 Task: Set the alternate calendars to Korean.
Action: Mouse moved to (823, 84)
Screenshot: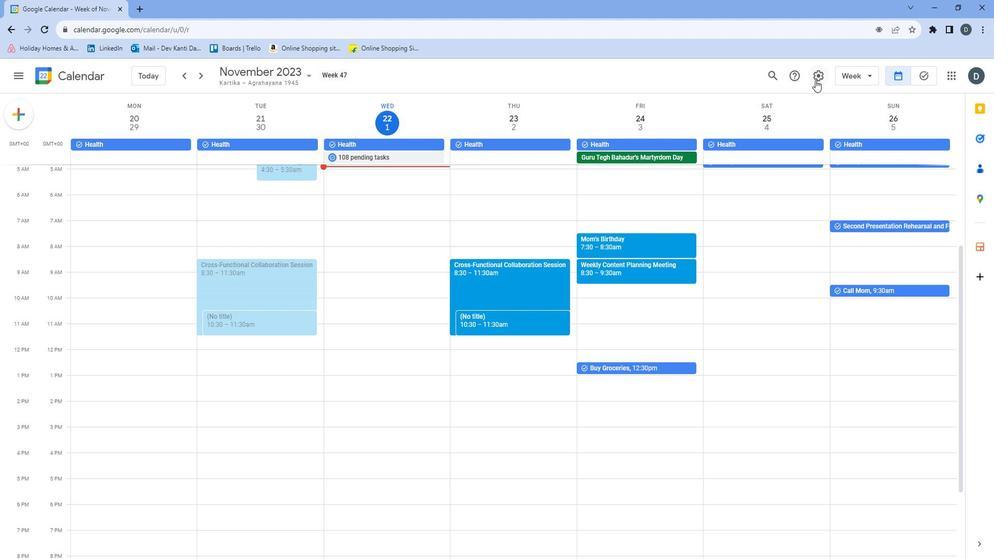 
Action: Mouse pressed left at (823, 84)
Screenshot: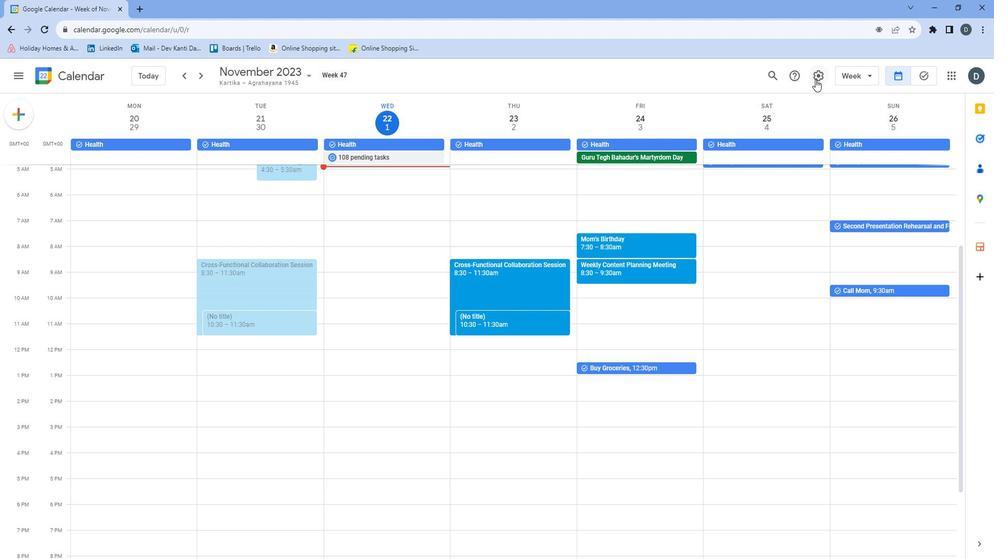 
Action: Mouse moved to (826, 99)
Screenshot: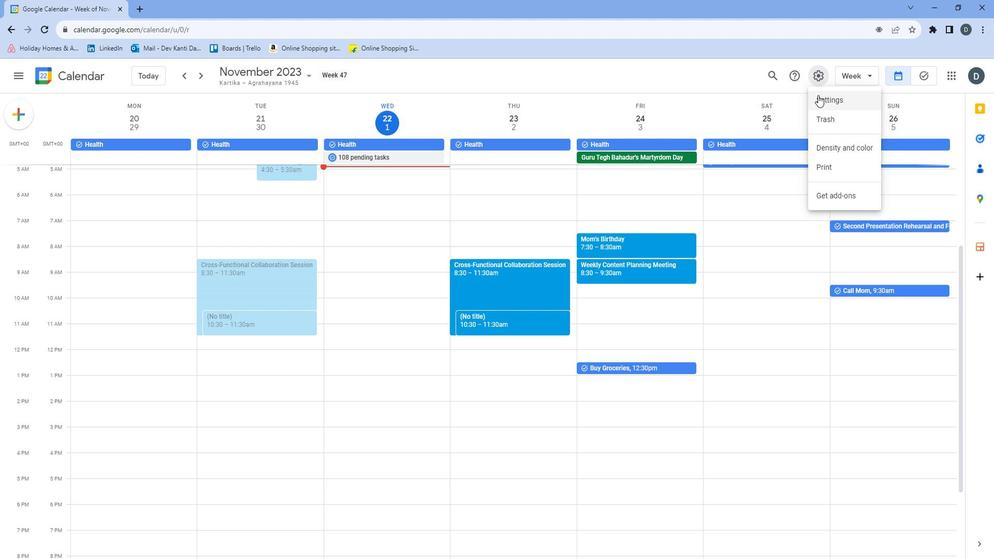 
Action: Mouse pressed left at (826, 99)
Screenshot: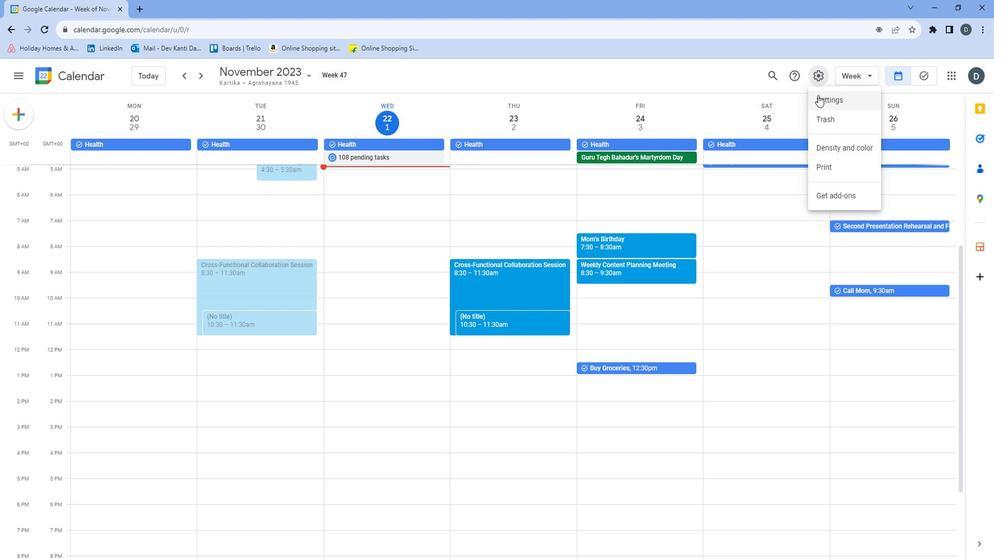 
Action: Mouse moved to (529, 332)
Screenshot: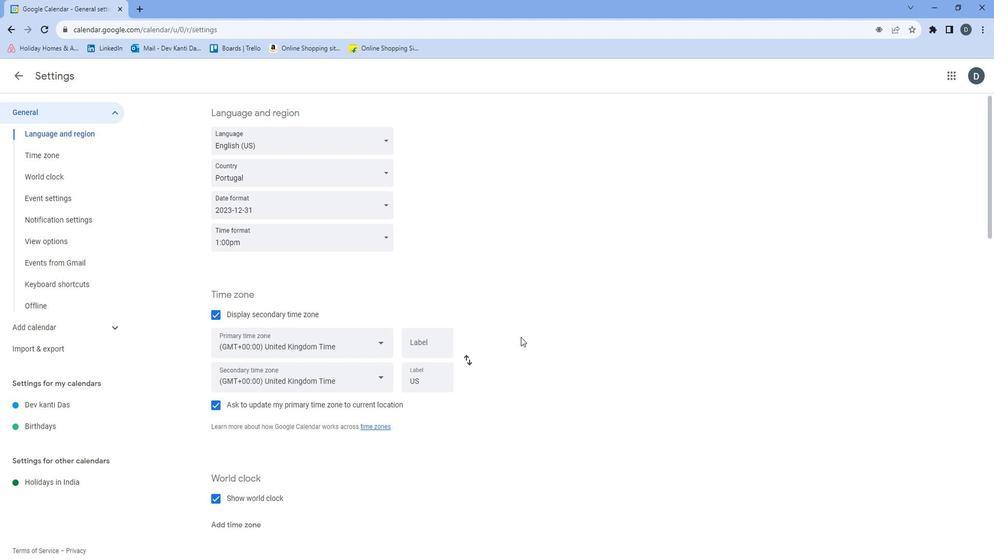 
Action: Mouse scrolled (529, 331) with delta (0, 0)
Screenshot: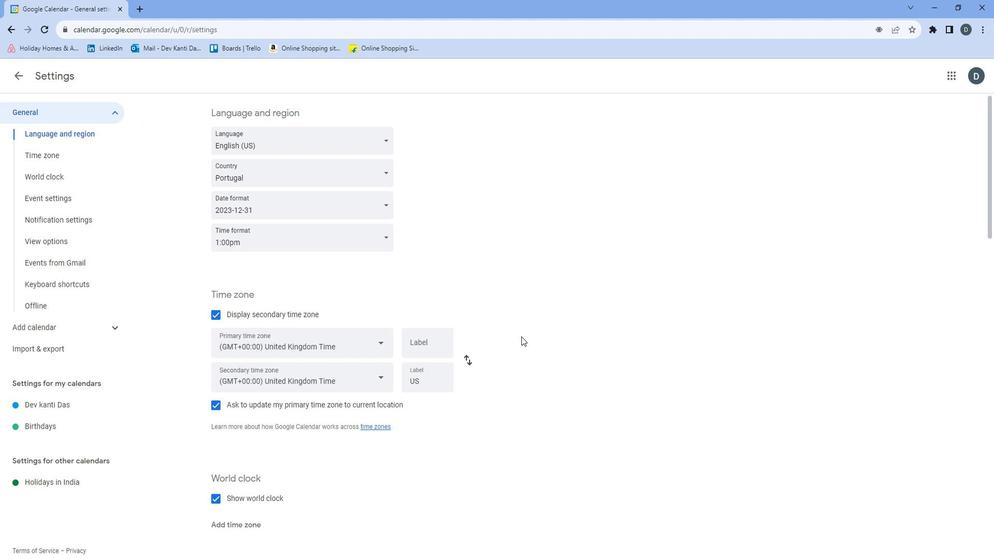 
Action: Mouse scrolled (529, 331) with delta (0, 0)
Screenshot: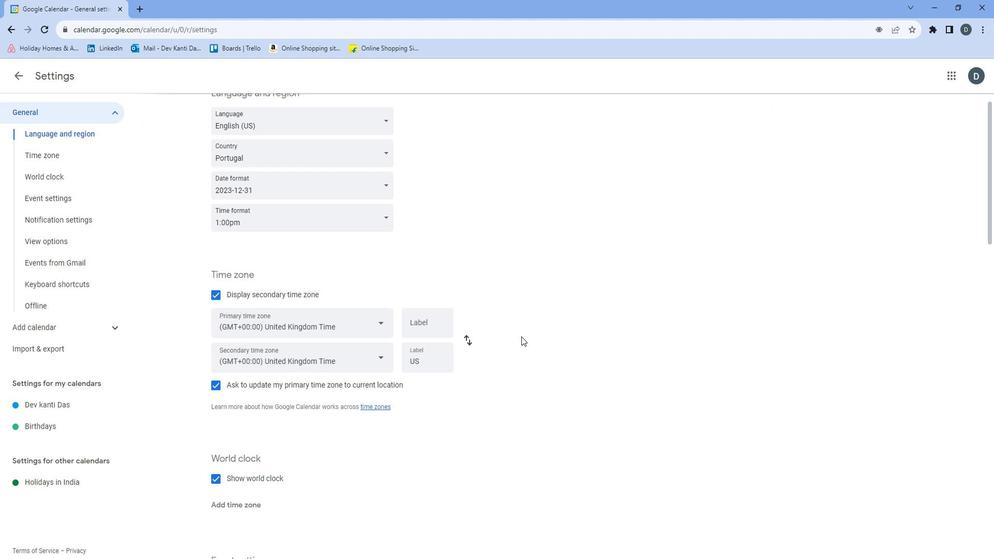 
Action: Mouse scrolled (529, 331) with delta (0, 0)
Screenshot: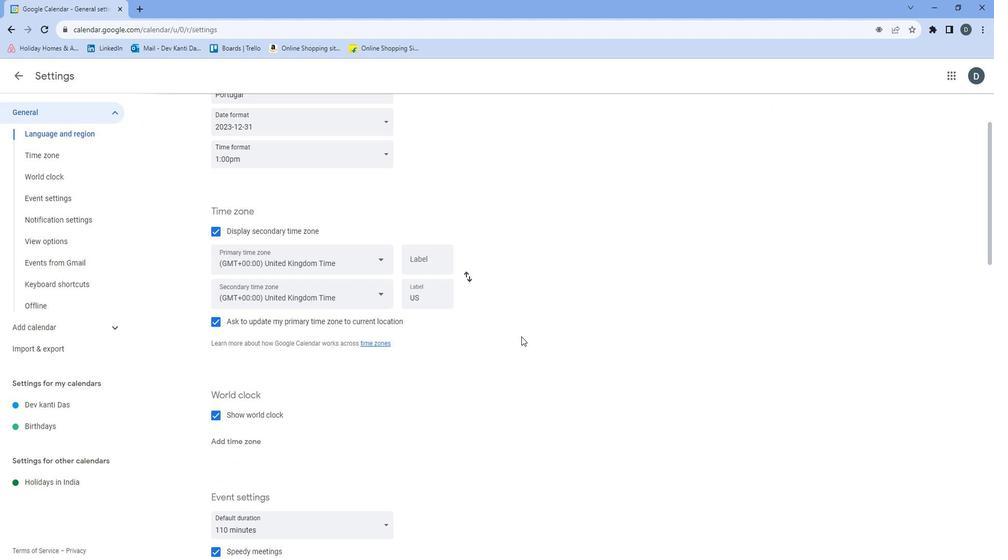 
Action: Mouse scrolled (529, 331) with delta (0, 0)
Screenshot: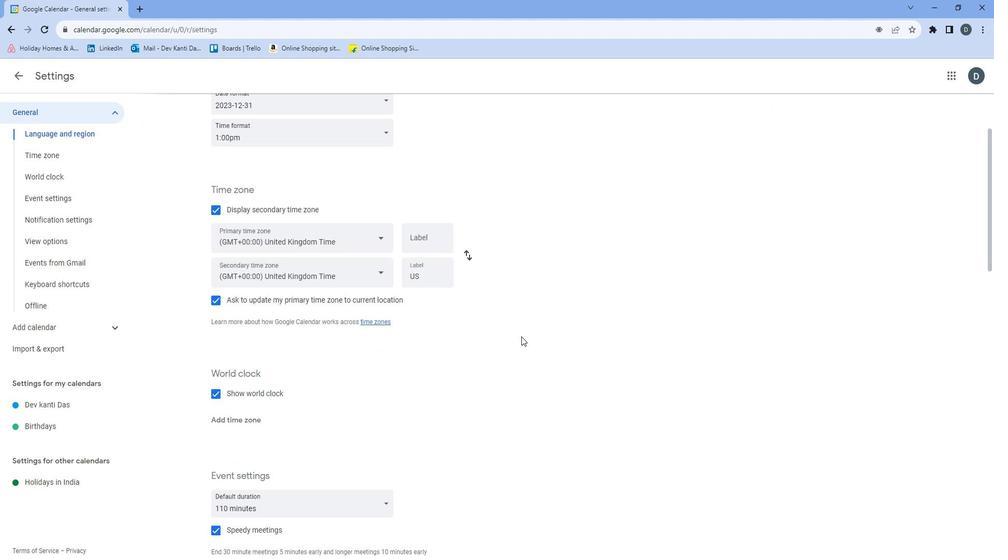 
Action: Mouse scrolled (529, 331) with delta (0, 0)
Screenshot: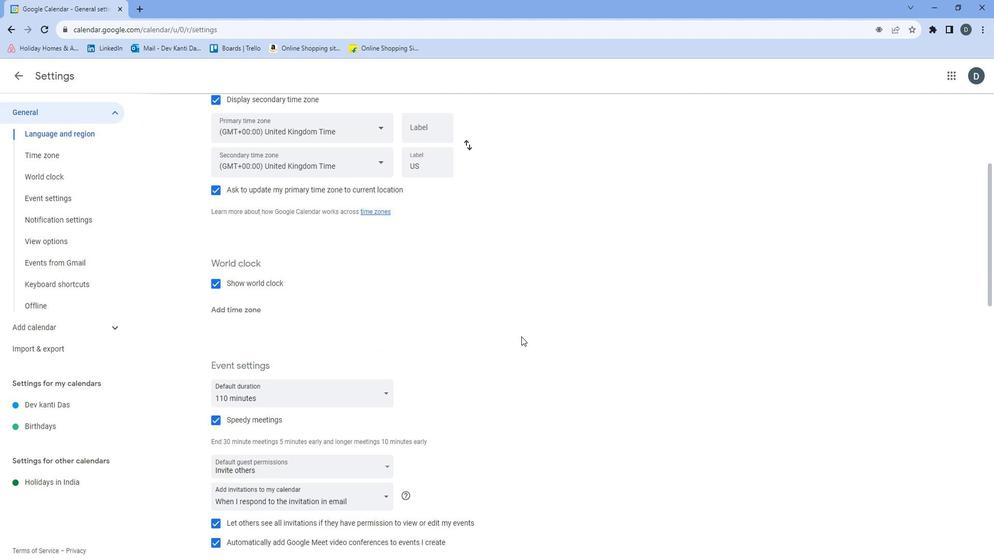 
Action: Mouse scrolled (529, 331) with delta (0, 0)
Screenshot: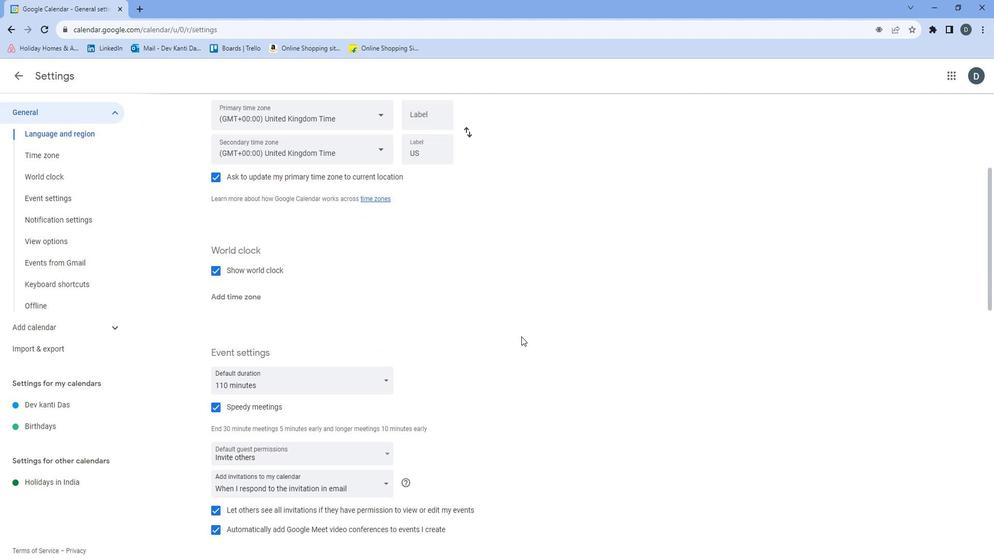 
Action: Mouse scrolled (529, 331) with delta (0, 0)
Screenshot: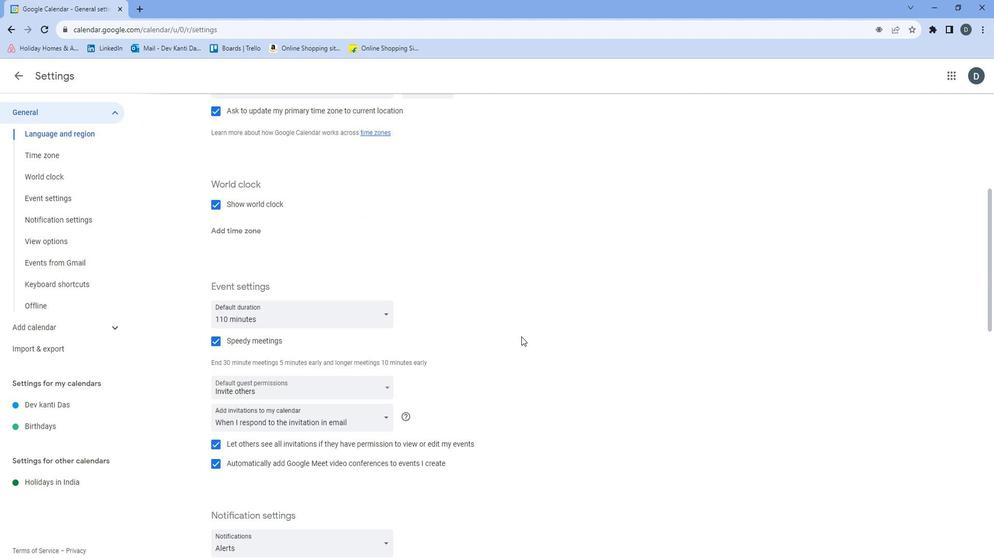 
Action: Mouse scrolled (529, 331) with delta (0, 0)
Screenshot: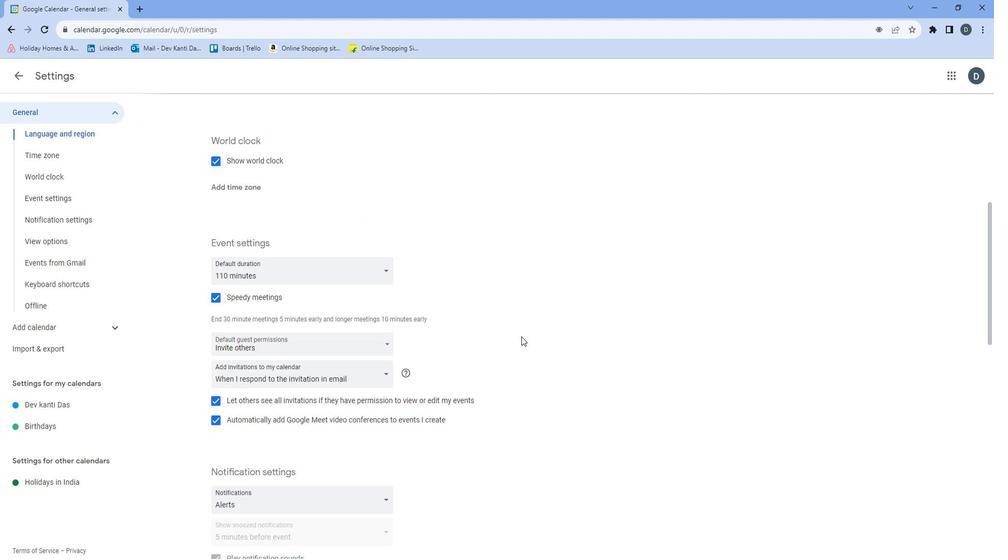 
Action: Mouse scrolled (529, 331) with delta (0, 0)
Screenshot: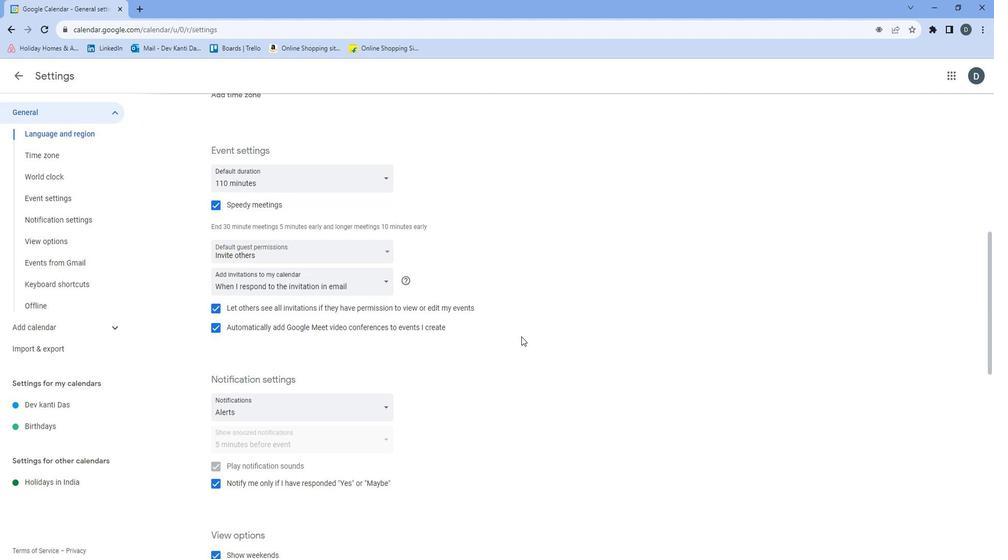 
Action: Mouse scrolled (529, 331) with delta (0, 0)
Screenshot: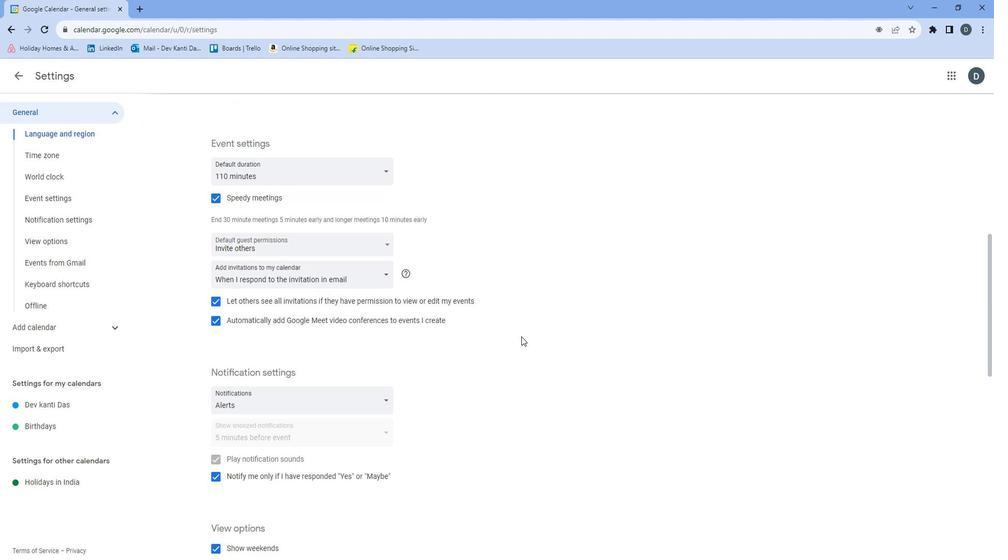 
Action: Mouse scrolled (529, 331) with delta (0, 0)
Screenshot: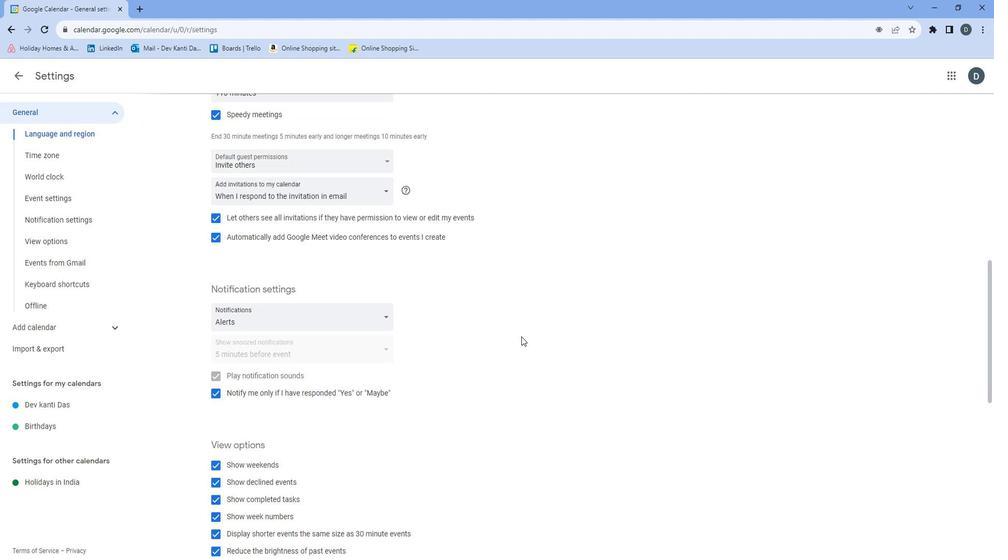 
Action: Mouse scrolled (529, 331) with delta (0, 0)
Screenshot: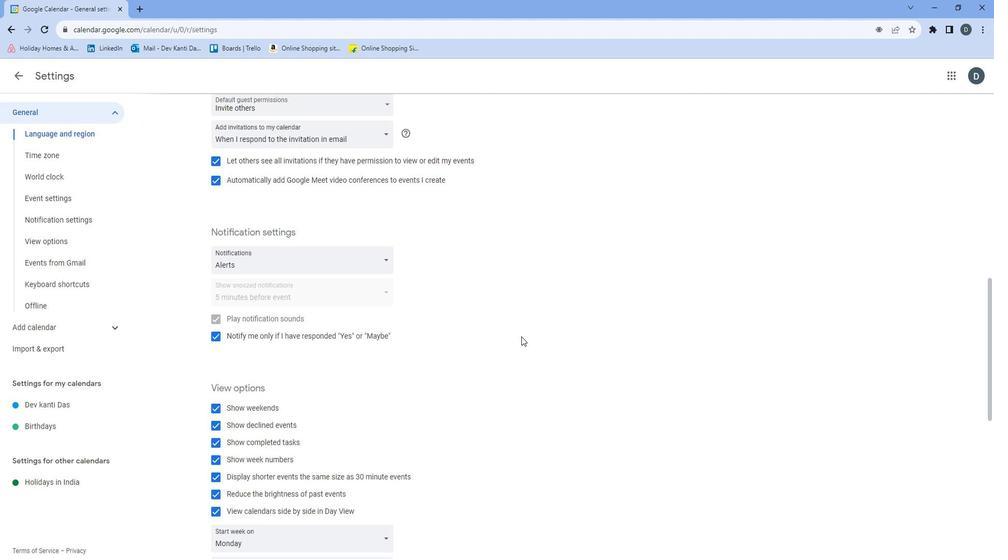 
Action: Mouse scrolled (529, 331) with delta (0, 0)
Screenshot: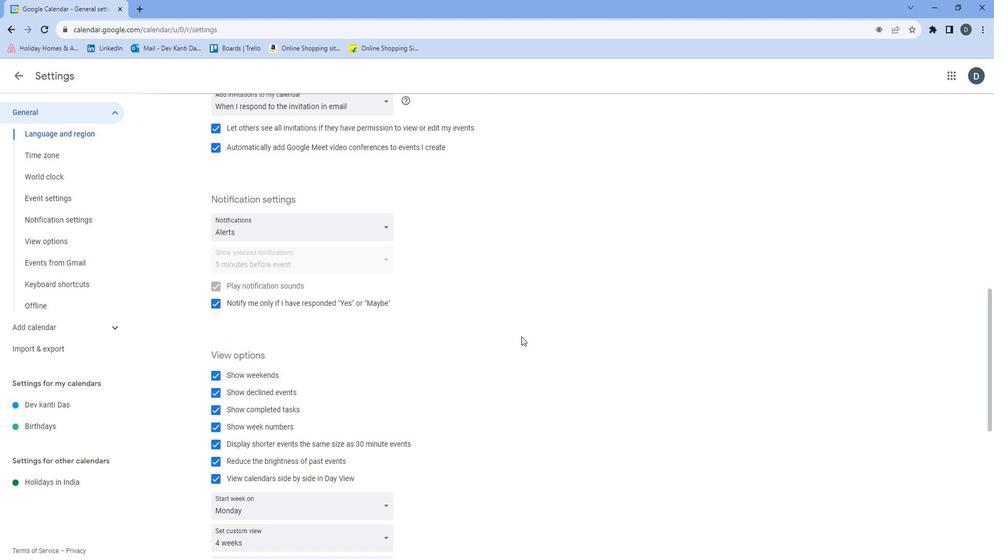 
Action: Mouse scrolled (529, 331) with delta (0, 0)
Screenshot: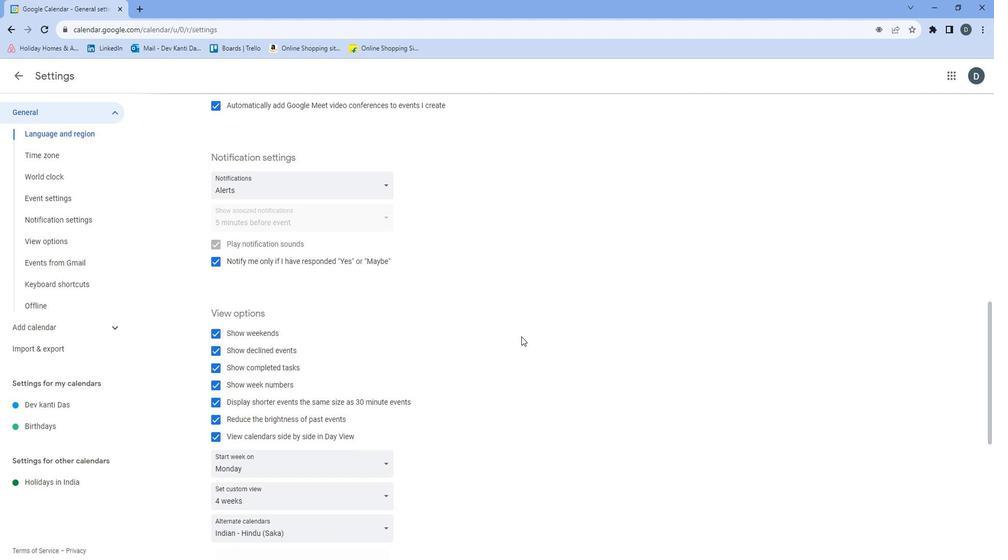 
Action: Mouse moved to (529, 332)
Screenshot: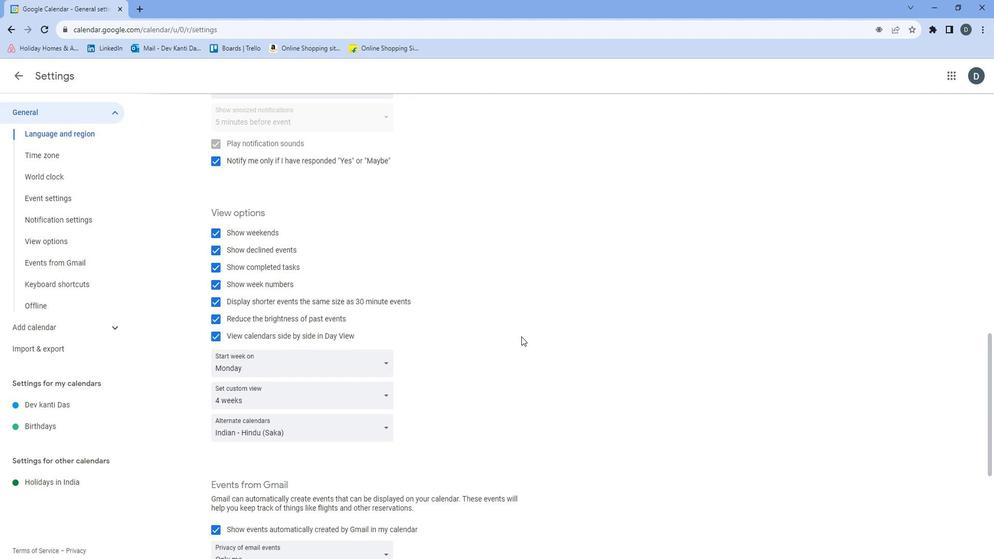 
Action: Mouse scrolled (529, 331) with delta (0, 0)
Screenshot: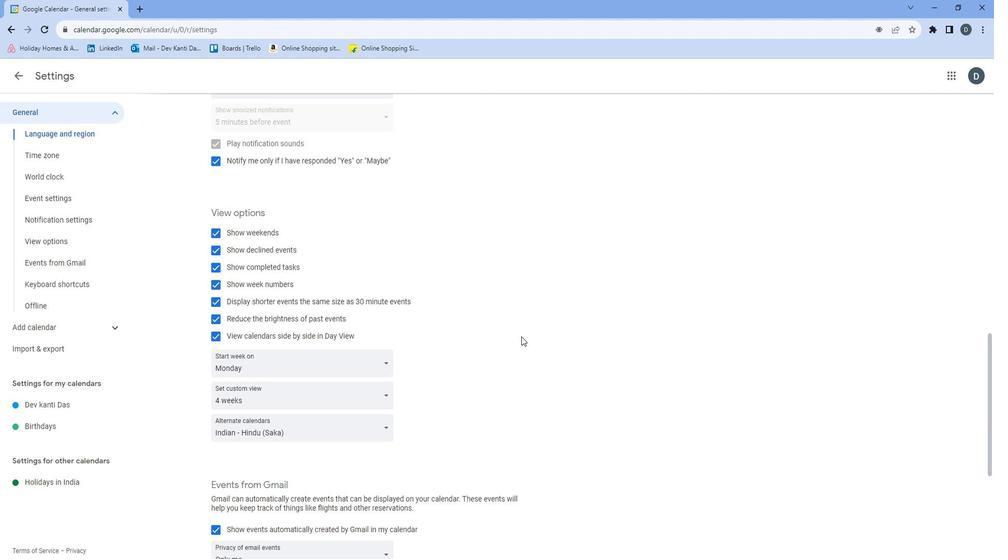 
Action: Mouse moved to (396, 368)
Screenshot: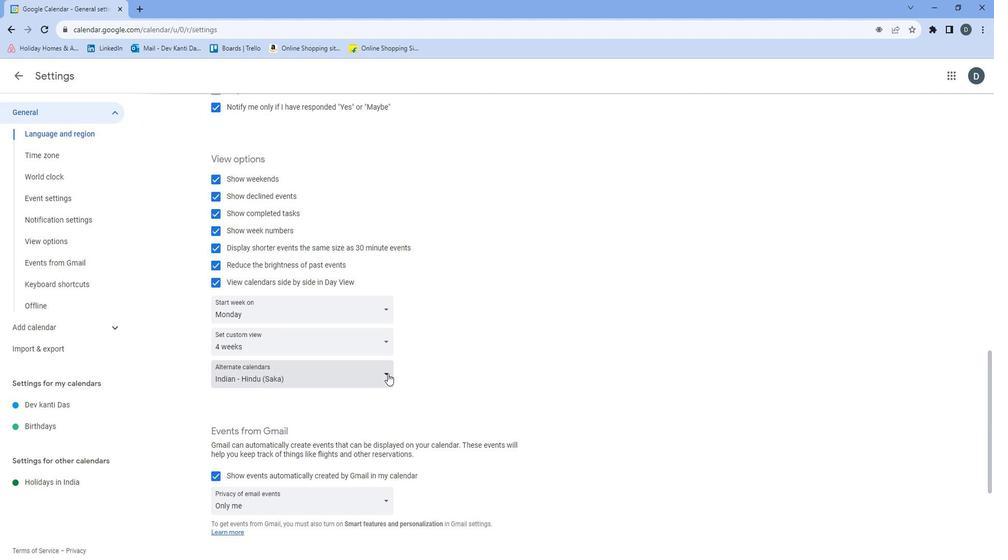 
Action: Mouse pressed left at (396, 368)
Screenshot: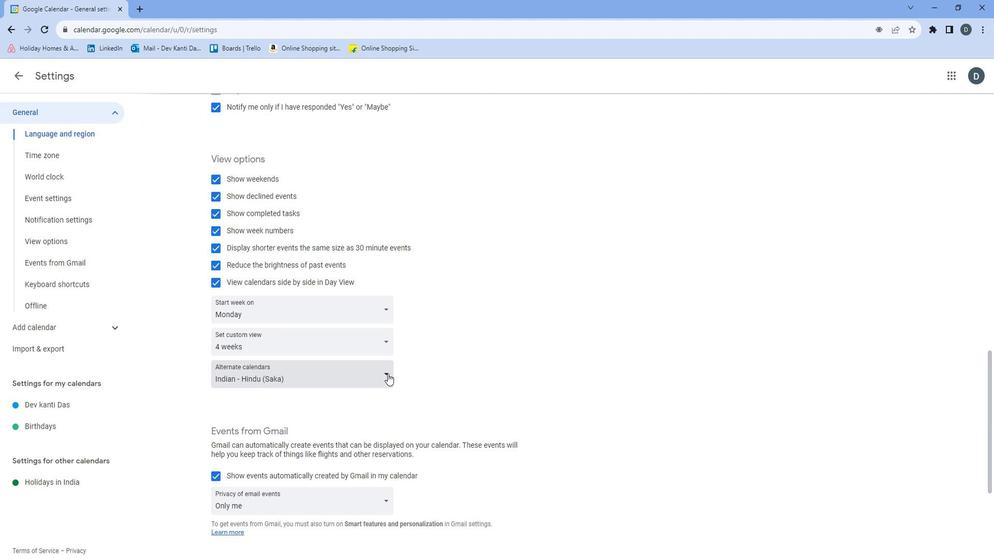 
Action: Mouse moved to (290, 319)
Screenshot: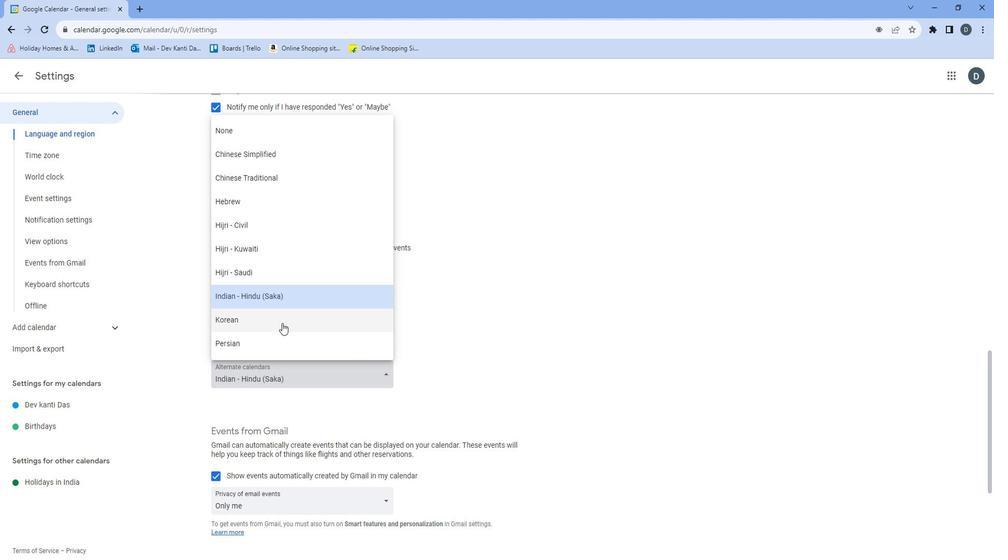 
Action: Mouse pressed left at (290, 319)
Screenshot: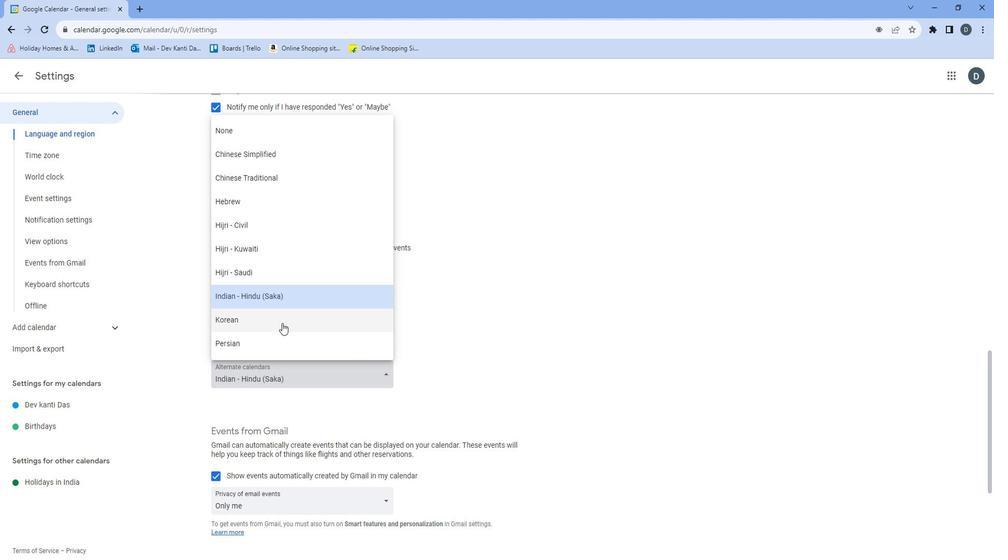 
Action: Mouse moved to (490, 337)
Screenshot: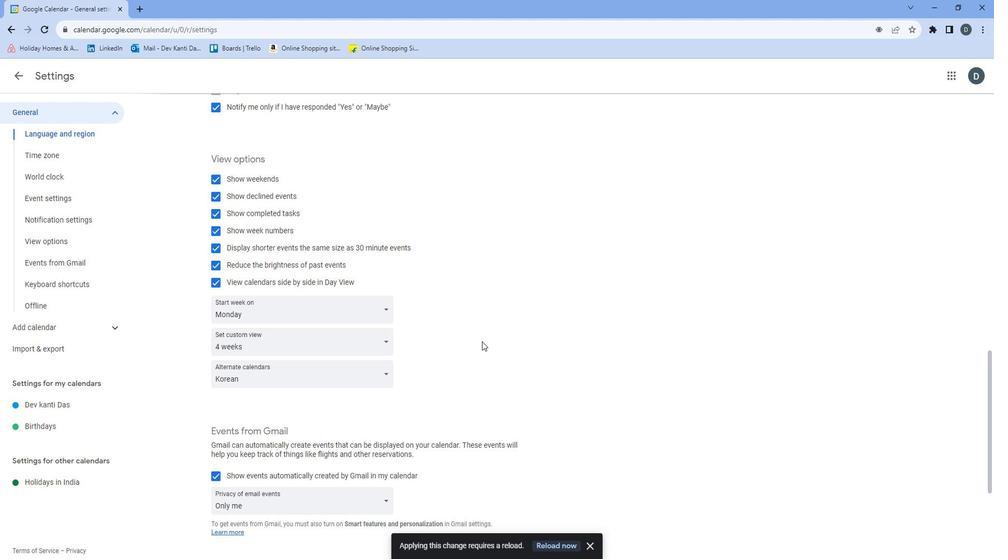 
